 Task: Assign in the project ByteCode the issue 'Create an e-learning platform for online education' to the sprint 'Analytics Implementation Sprint'. Assign in the project ByteCode the issue 'Implement a new point of sale (POS) system for a retail store' to the sprint 'Analytics Implementation Sprint'. Assign in the project ByteCode the issue 'Design and implement a disaster recovery plan for an organization's IT infrastructure' to the sprint 'Analytics Implementation Sprint'. Assign in the project ByteCode the issue 'Develop a new online booking system for a hotel or resort' to the sprint 'Analytics Implementation Sprint'
Action: Mouse moved to (180, 63)
Screenshot: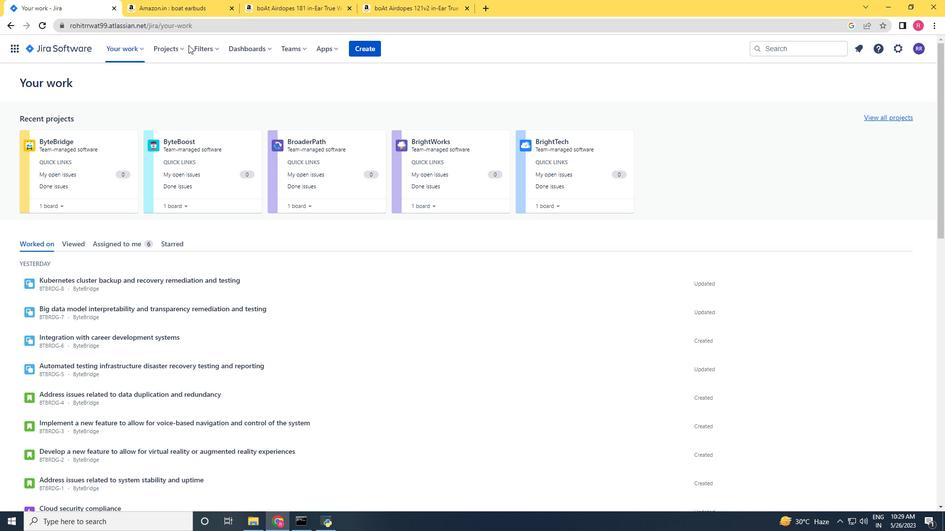 
Action: Mouse pressed left at (180, 63)
Screenshot: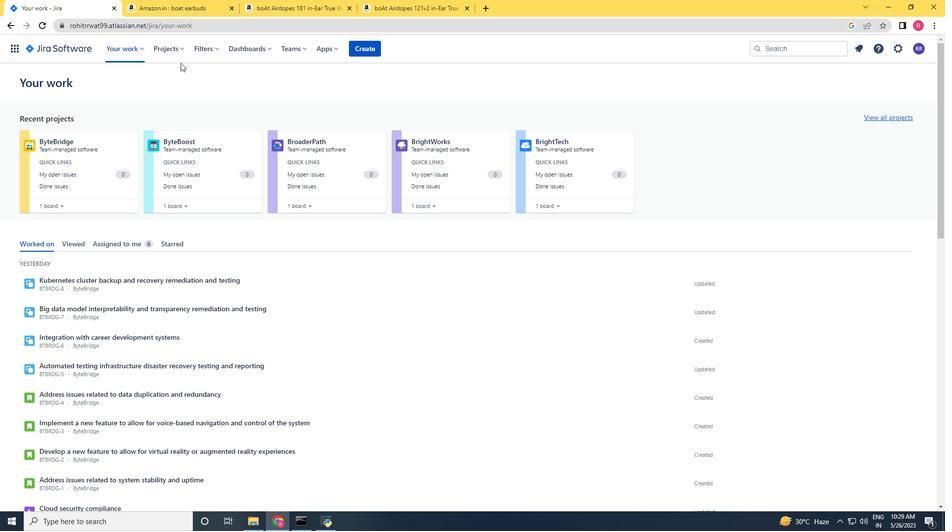 
Action: Mouse moved to (178, 57)
Screenshot: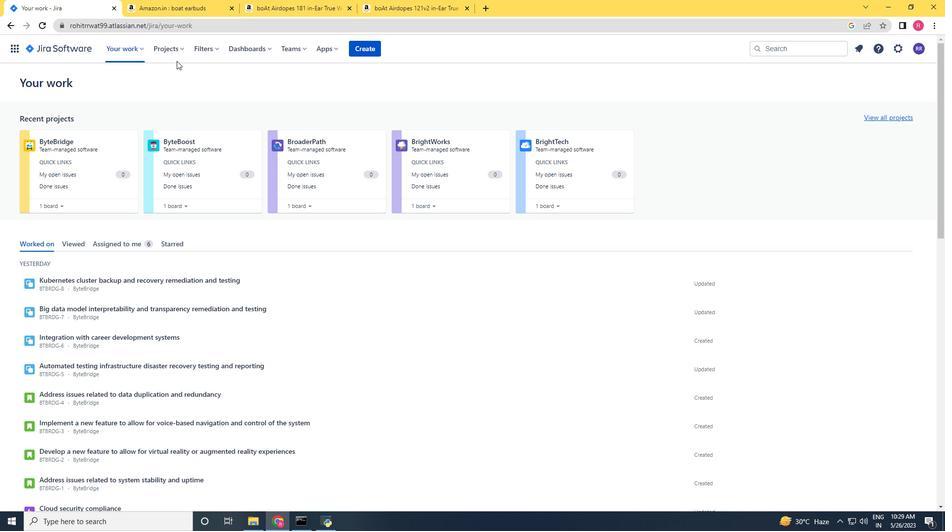 
Action: Mouse pressed left at (178, 57)
Screenshot: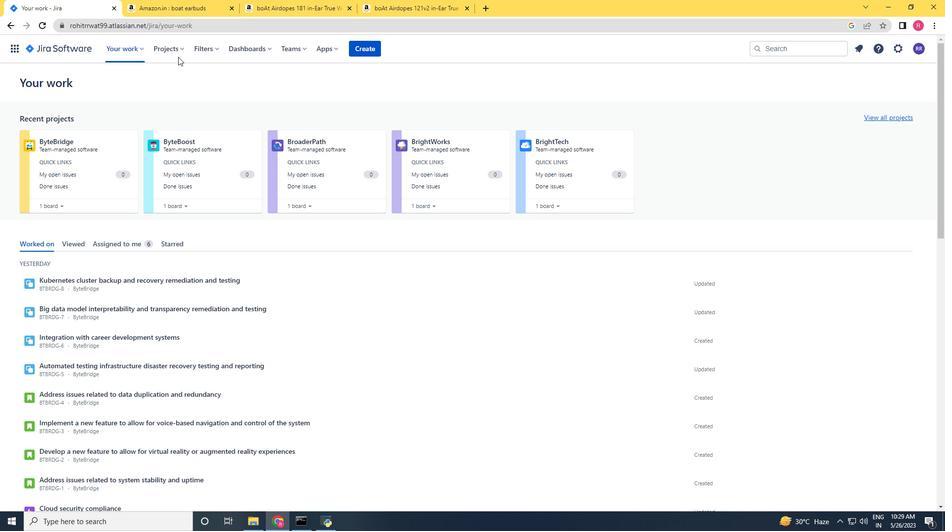 
Action: Mouse moved to (177, 54)
Screenshot: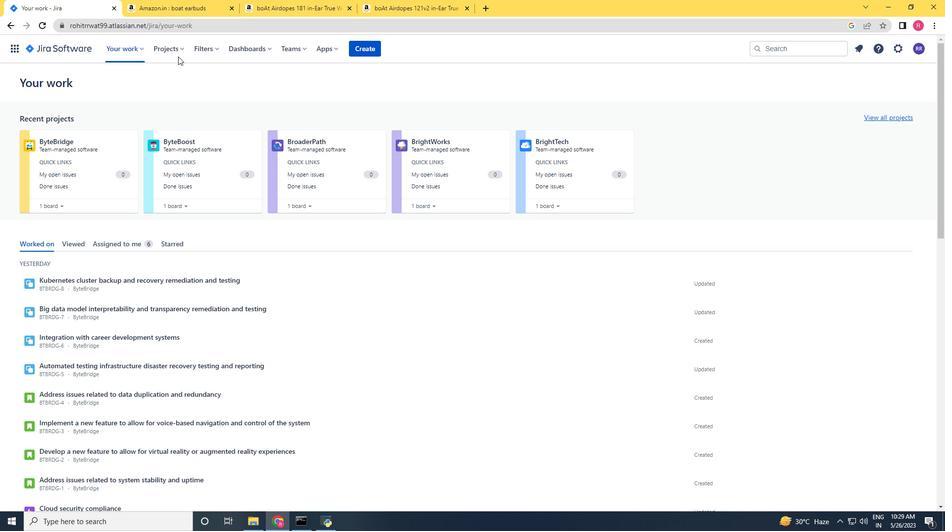 
Action: Mouse pressed left at (177, 54)
Screenshot: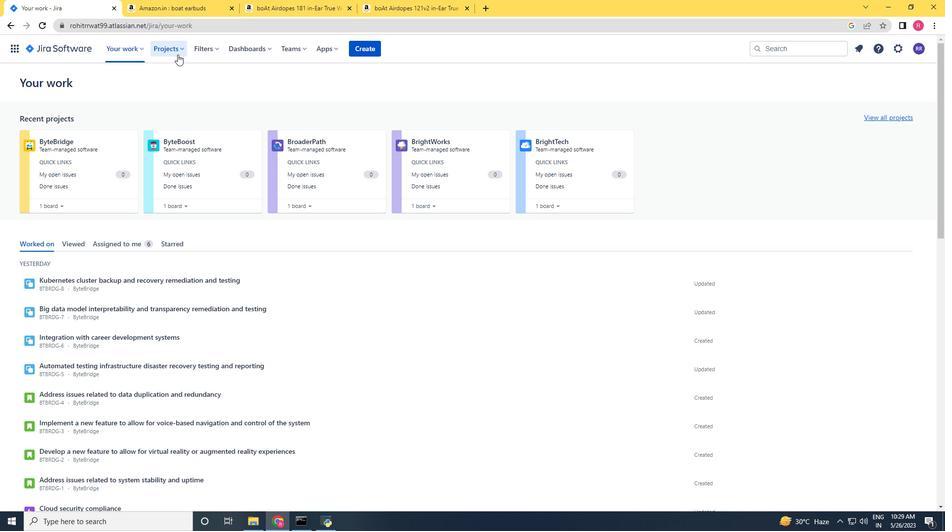 
Action: Mouse moved to (196, 83)
Screenshot: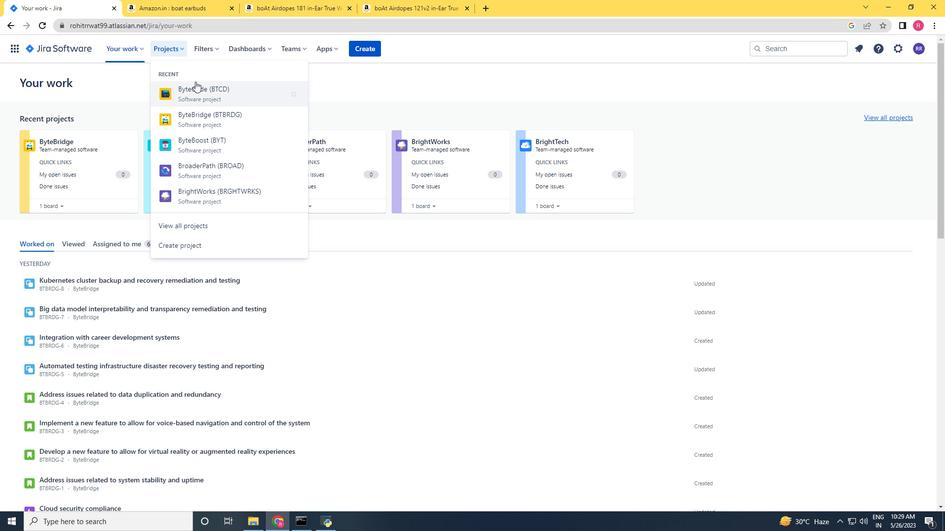 
Action: Mouse pressed left at (196, 83)
Screenshot: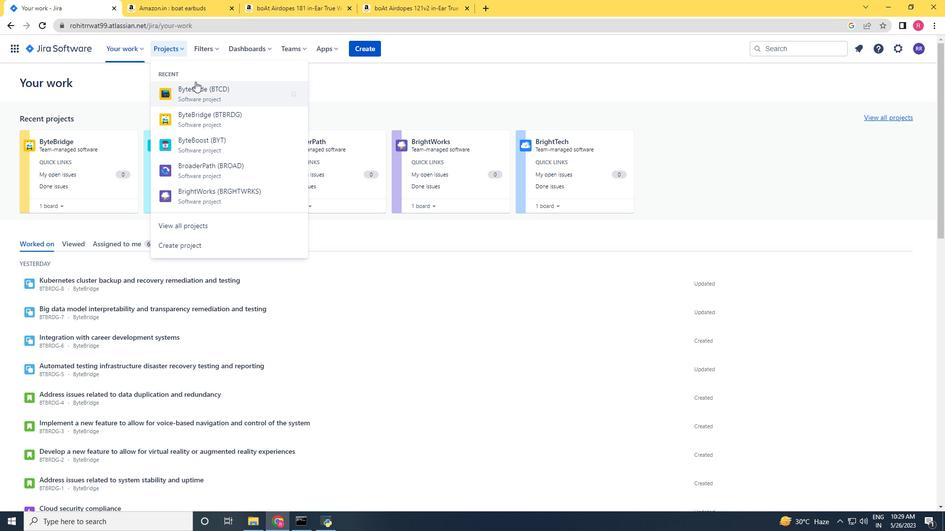 
Action: Mouse moved to (55, 155)
Screenshot: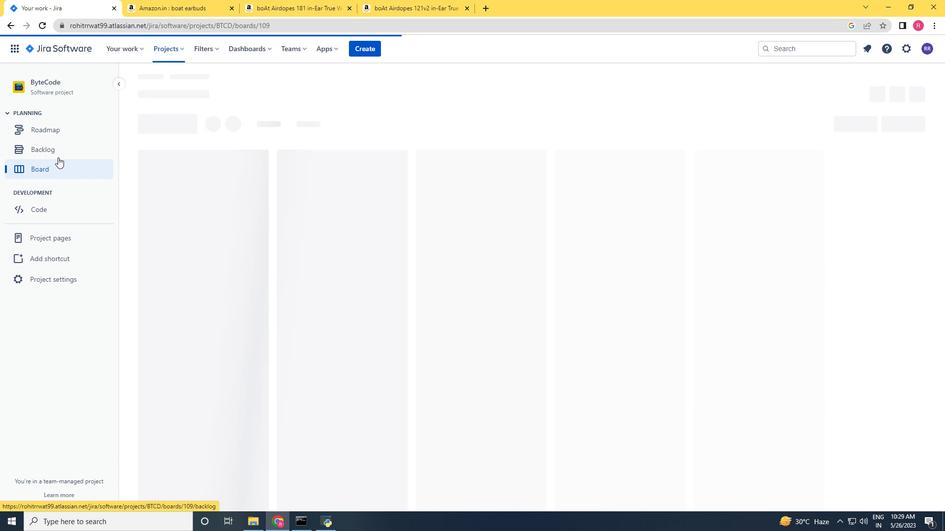 
Action: Mouse pressed left at (55, 155)
Screenshot: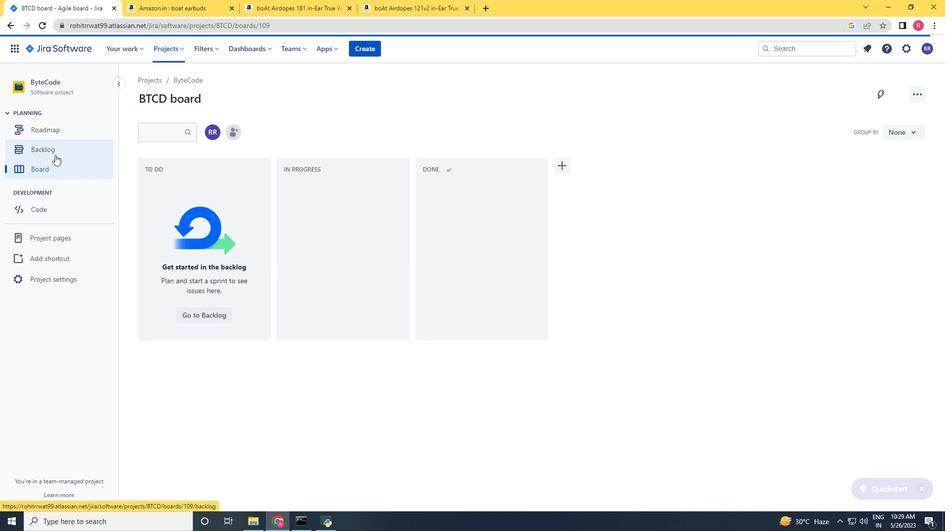 
Action: Mouse moved to (900, 265)
Screenshot: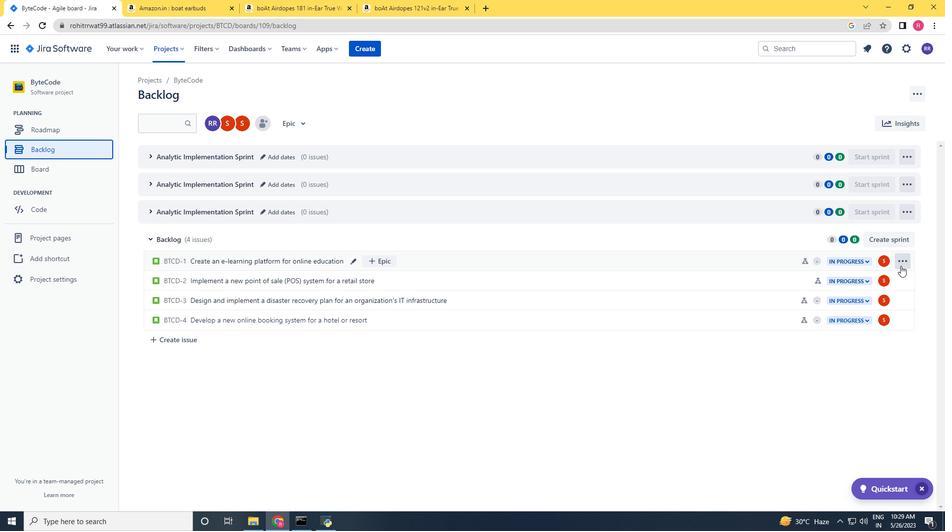 
Action: Mouse pressed left at (900, 265)
Screenshot: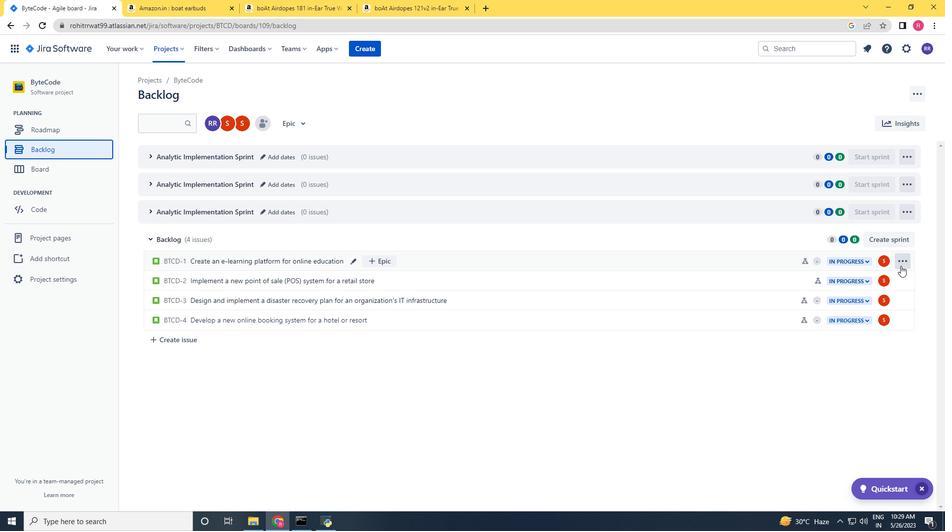 
Action: Mouse moved to (873, 380)
Screenshot: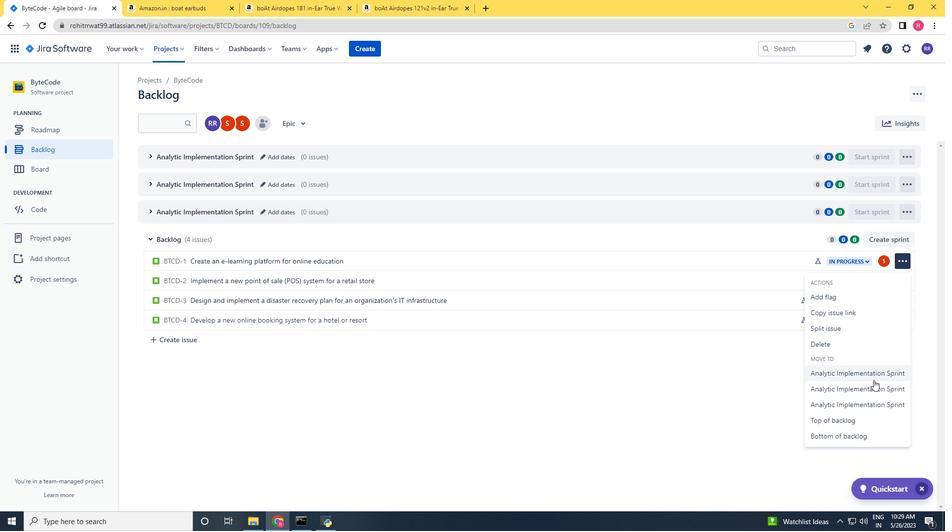 
Action: Mouse pressed left at (873, 380)
Screenshot: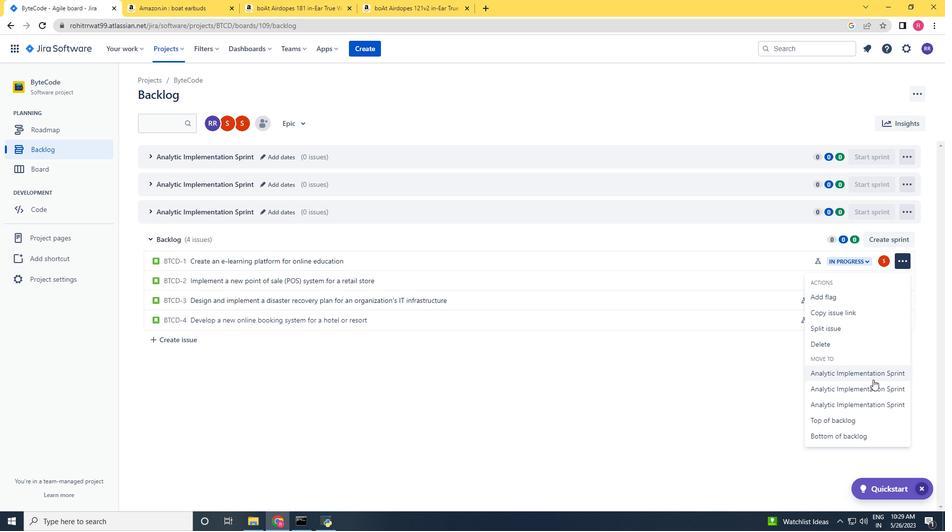 
Action: Mouse moved to (149, 154)
Screenshot: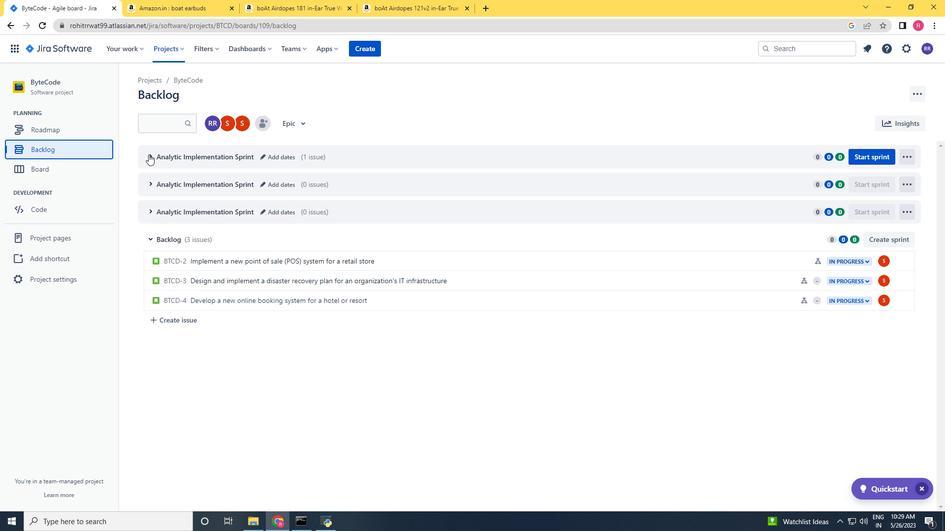 
Action: Mouse pressed left at (149, 154)
Screenshot: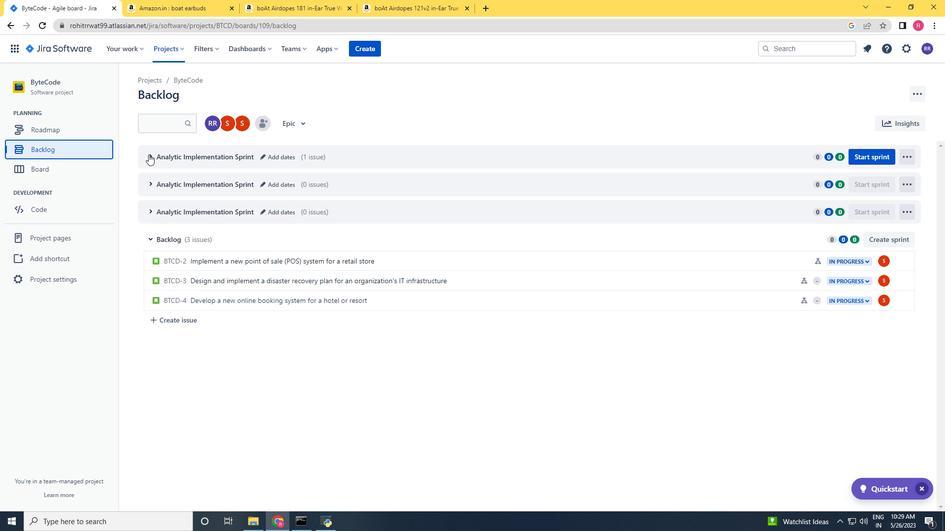 
Action: Mouse moved to (904, 326)
Screenshot: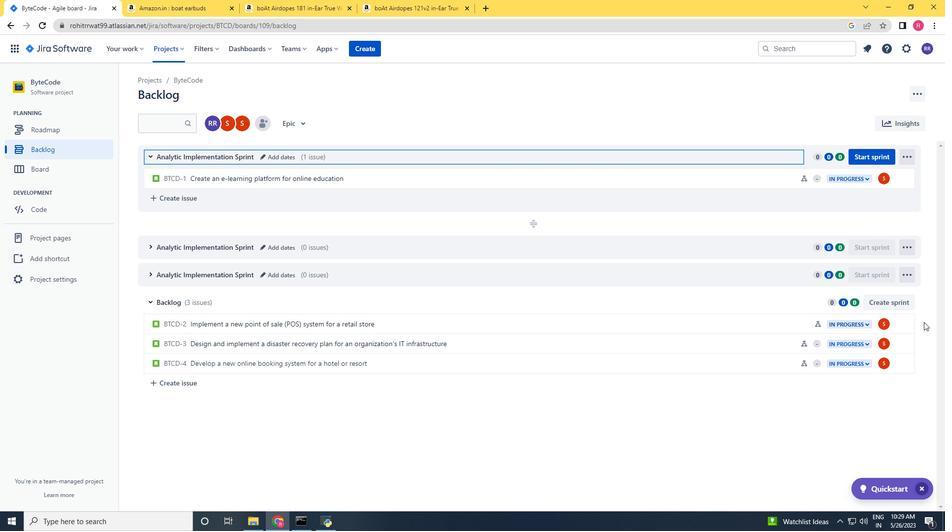 
Action: Mouse pressed left at (904, 326)
Screenshot: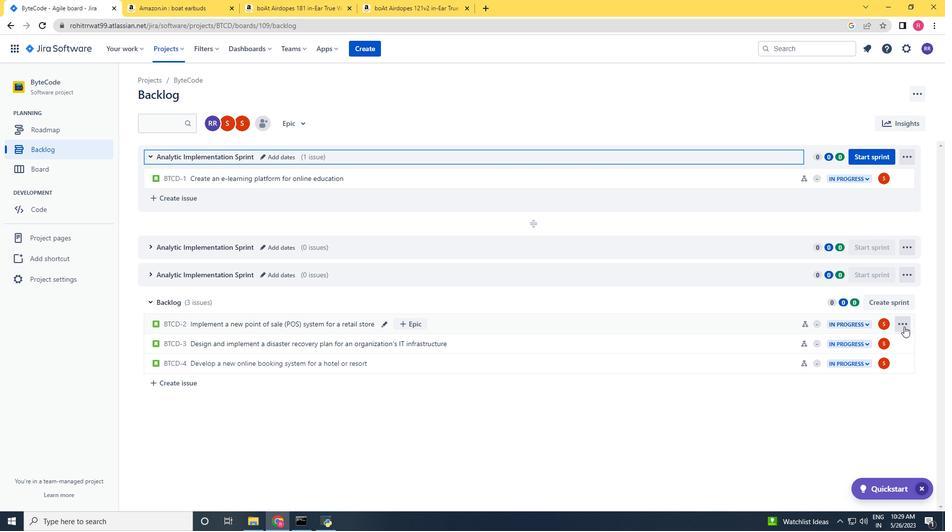 
Action: Mouse moved to (850, 259)
Screenshot: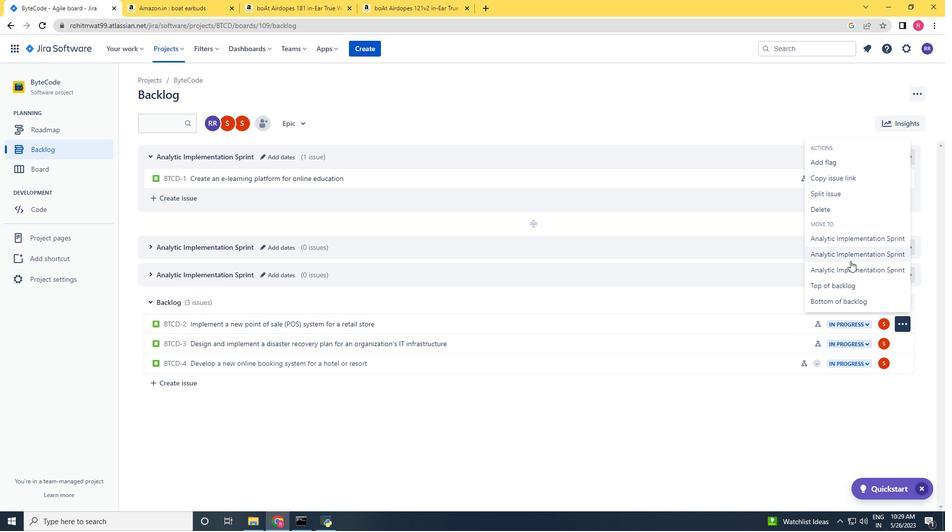 
Action: Mouse pressed left at (850, 259)
Screenshot: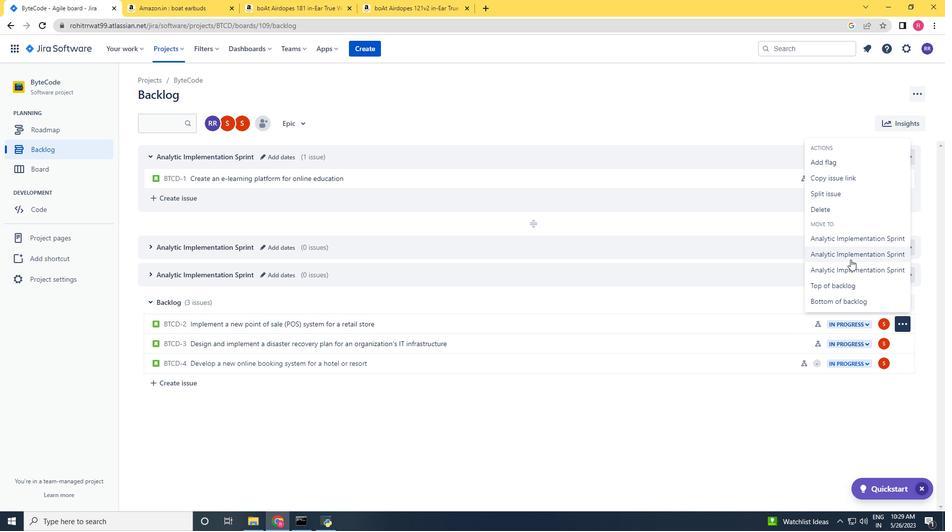 
Action: Mouse moved to (149, 246)
Screenshot: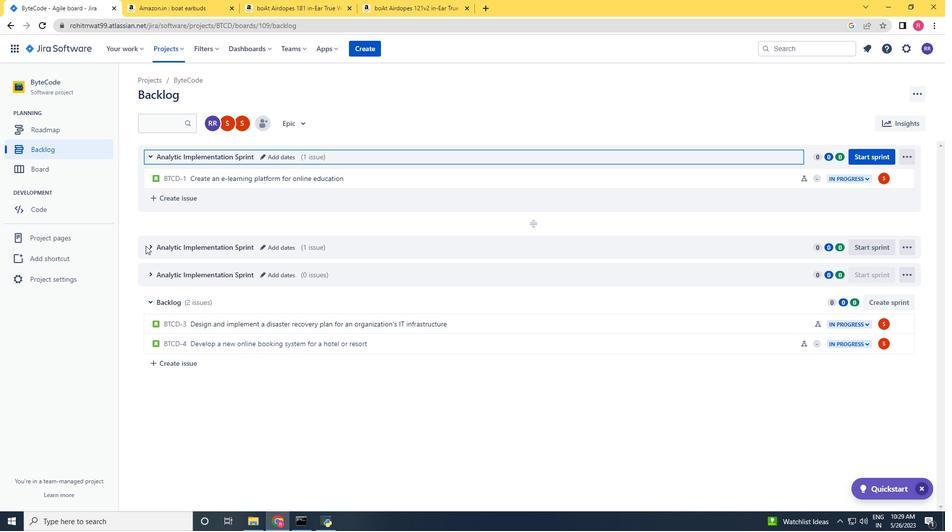 
Action: Mouse pressed left at (149, 246)
Screenshot: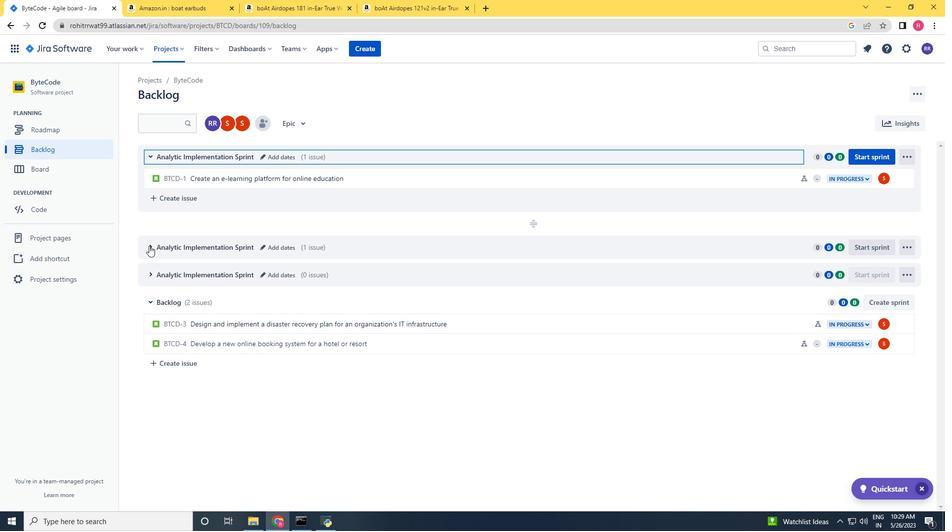 
Action: Mouse moved to (298, 320)
Screenshot: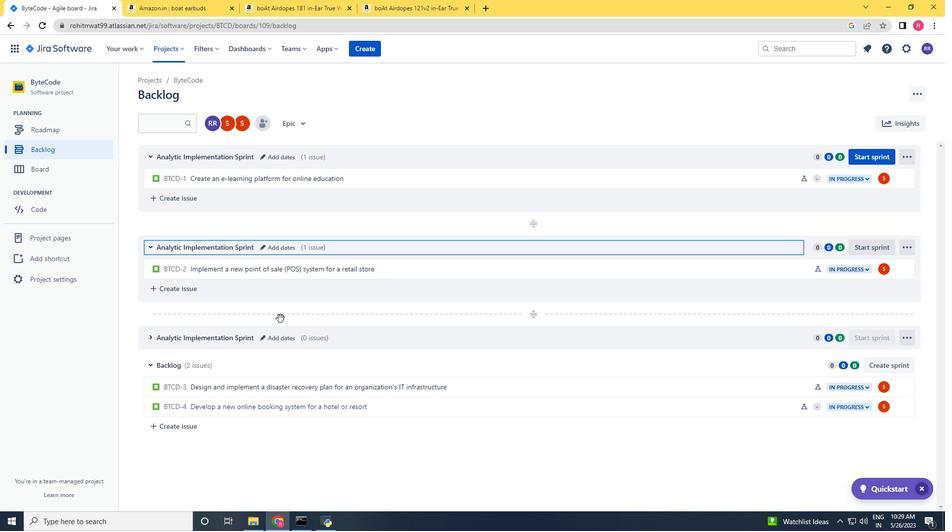 
Action: Mouse scrolled (298, 319) with delta (0, 0)
Screenshot: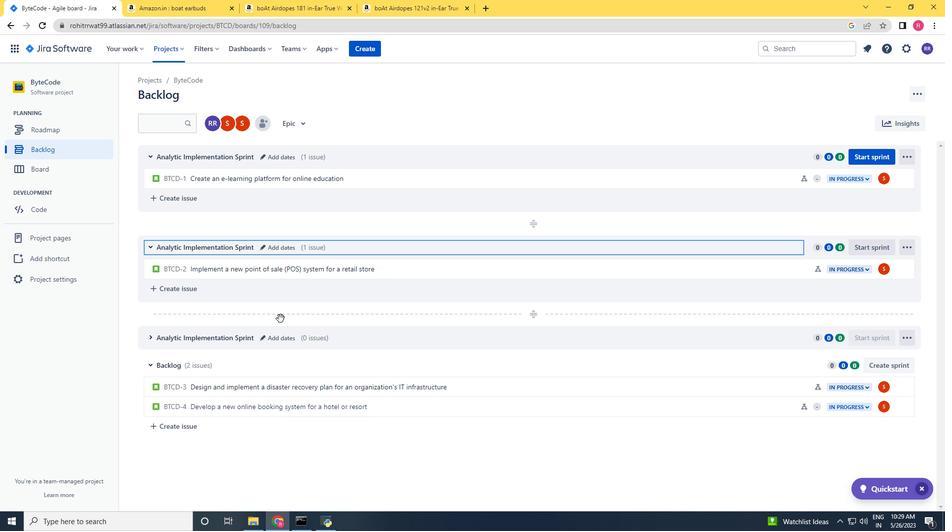 
Action: Mouse scrolled (298, 319) with delta (0, 0)
Screenshot: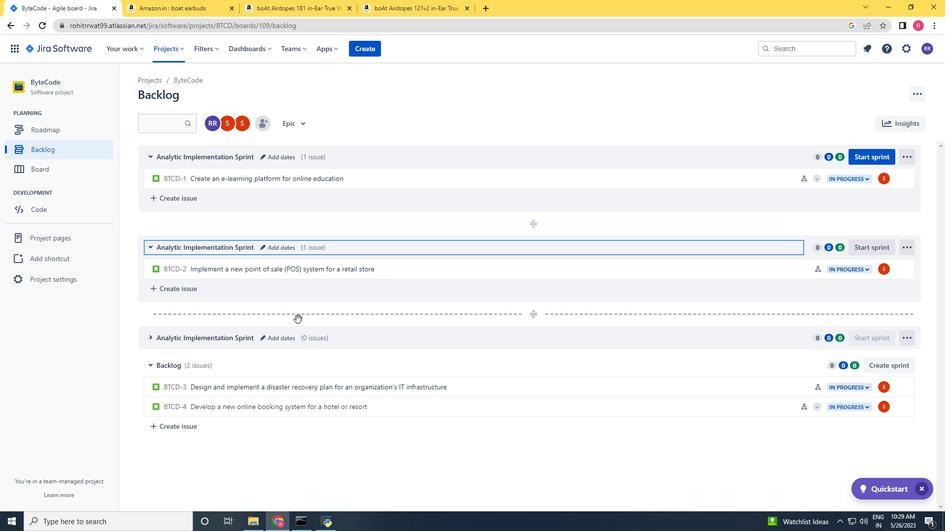 
Action: Mouse scrolled (298, 319) with delta (0, 0)
Screenshot: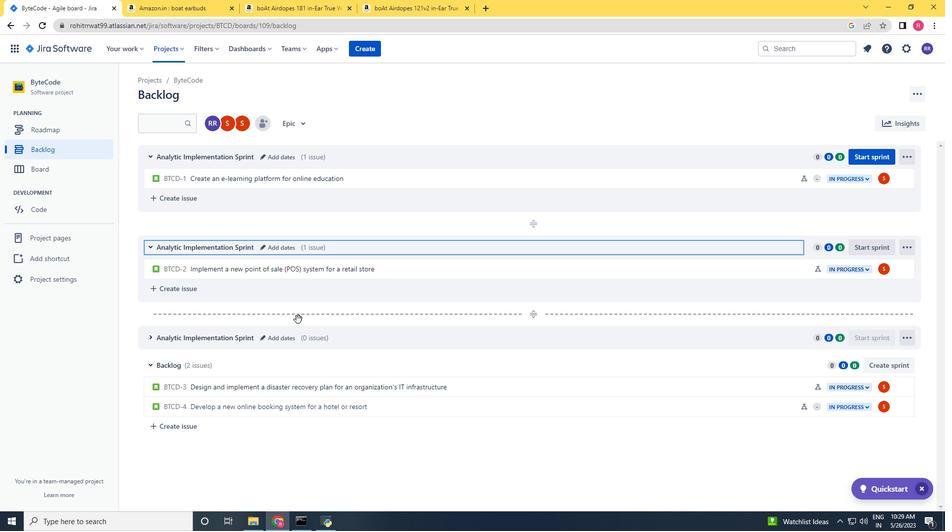 
Action: Mouse moved to (900, 393)
Screenshot: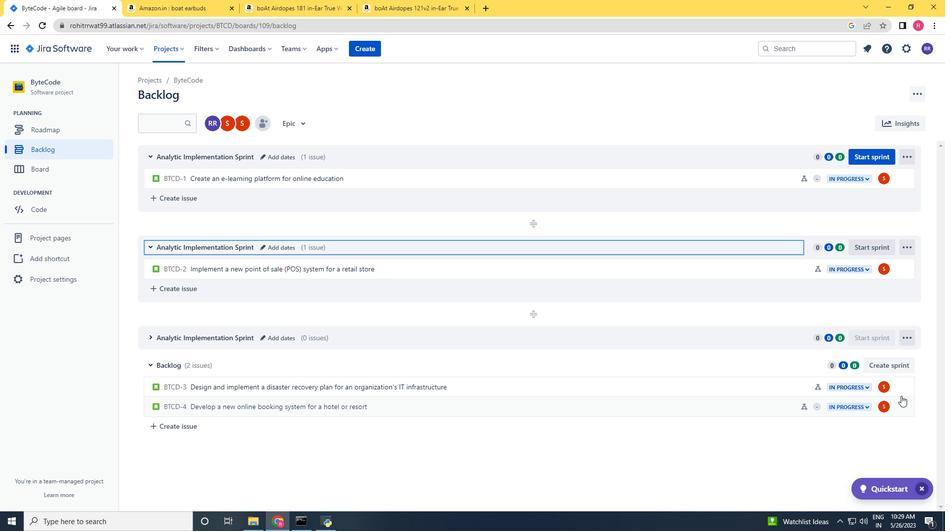 
Action: Mouse pressed left at (900, 393)
Screenshot: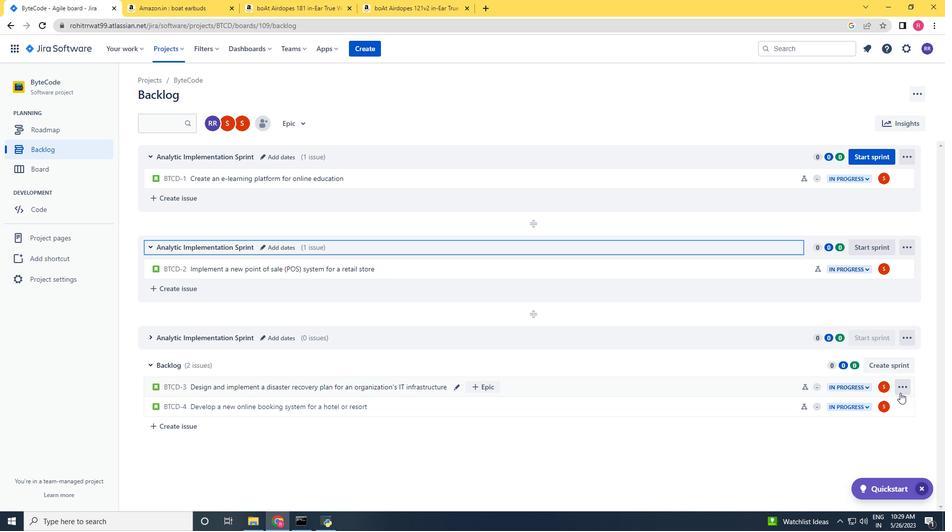 
Action: Mouse moved to (848, 328)
Screenshot: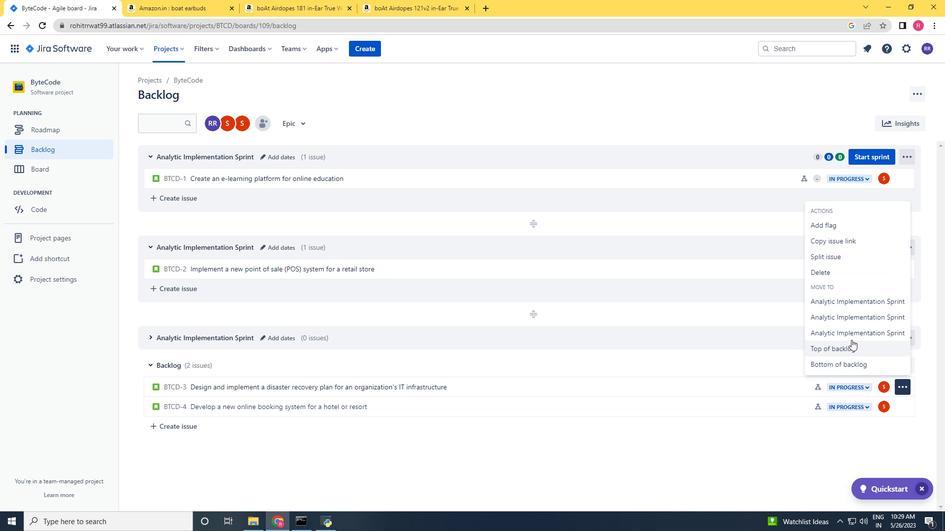 
Action: Mouse pressed left at (848, 328)
Screenshot: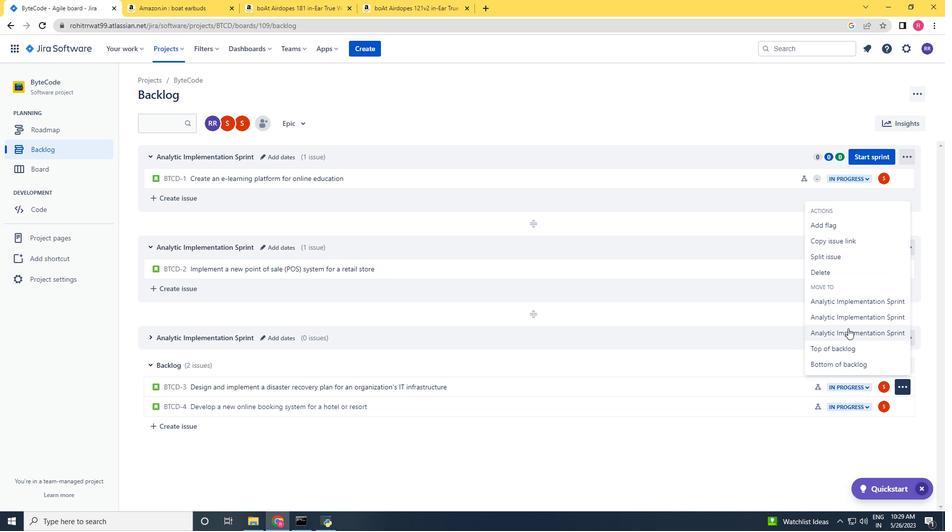 
Action: Mouse moved to (147, 337)
Screenshot: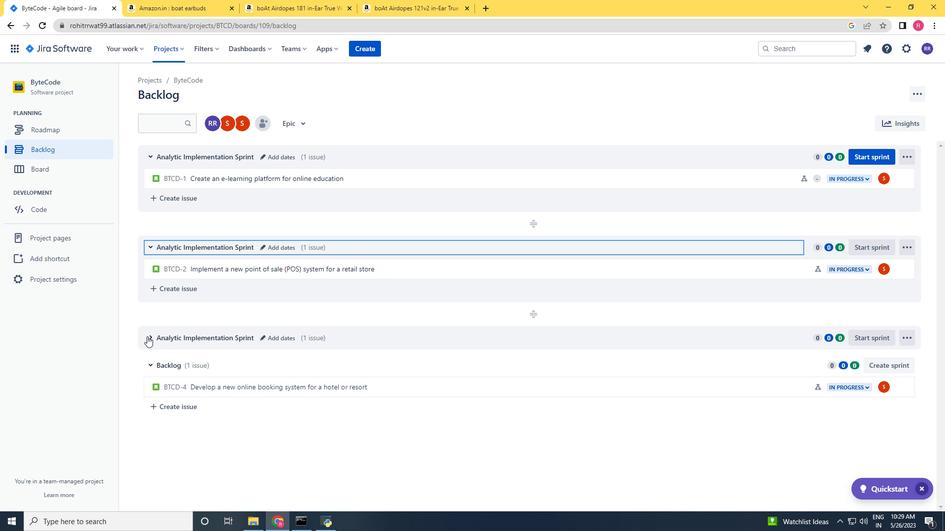 
Action: Mouse pressed left at (147, 337)
Screenshot: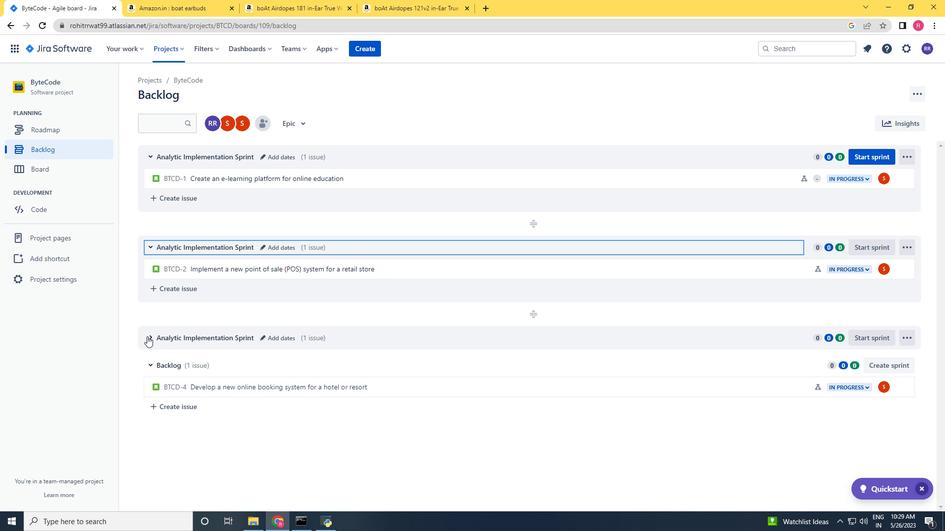
Action: Mouse moved to (475, 409)
Screenshot: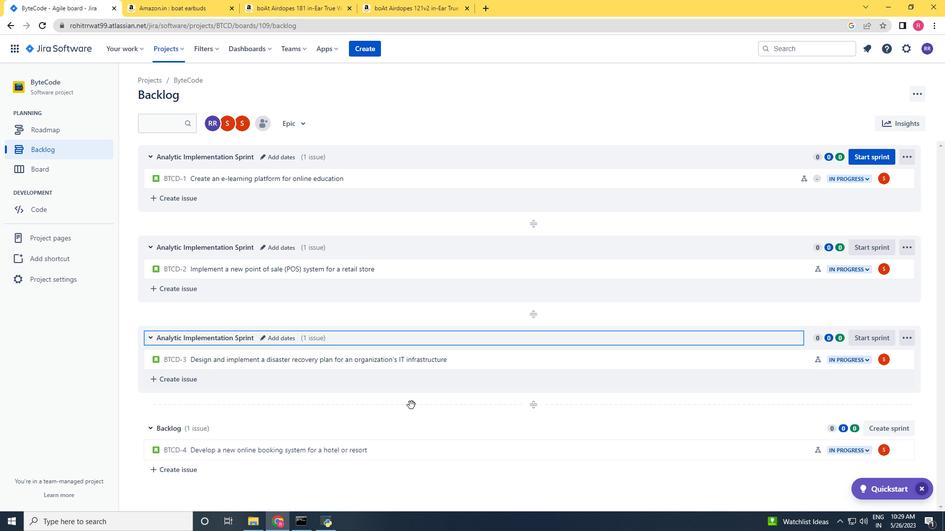 
Action: Mouse scrolled (475, 408) with delta (0, 0)
Screenshot: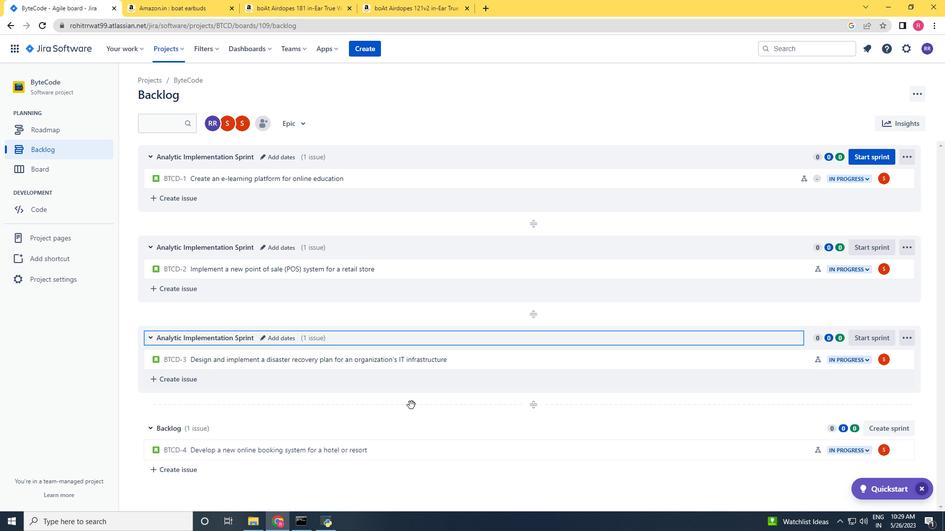 
Action: Mouse moved to (494, 411)
Screenshot: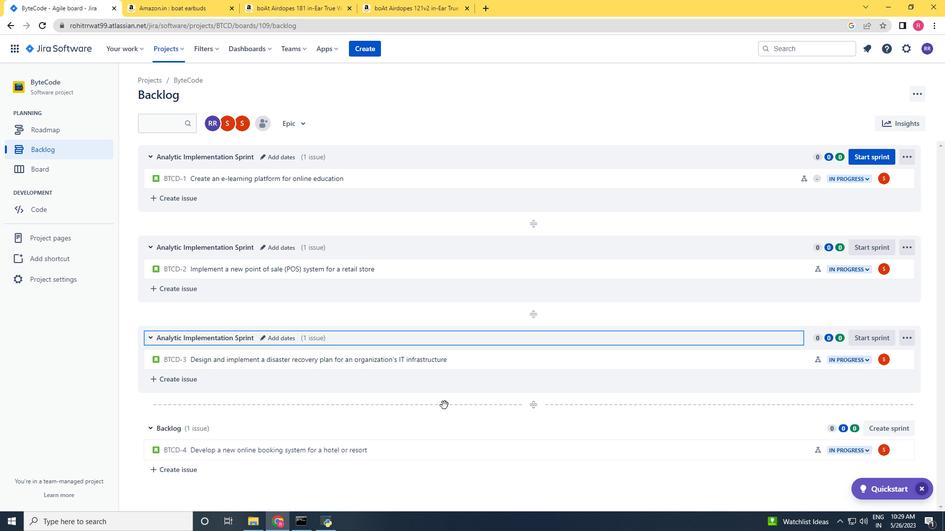
Action: Mouse scrolled (494, 411) with delta (0, 0)
Screenshot: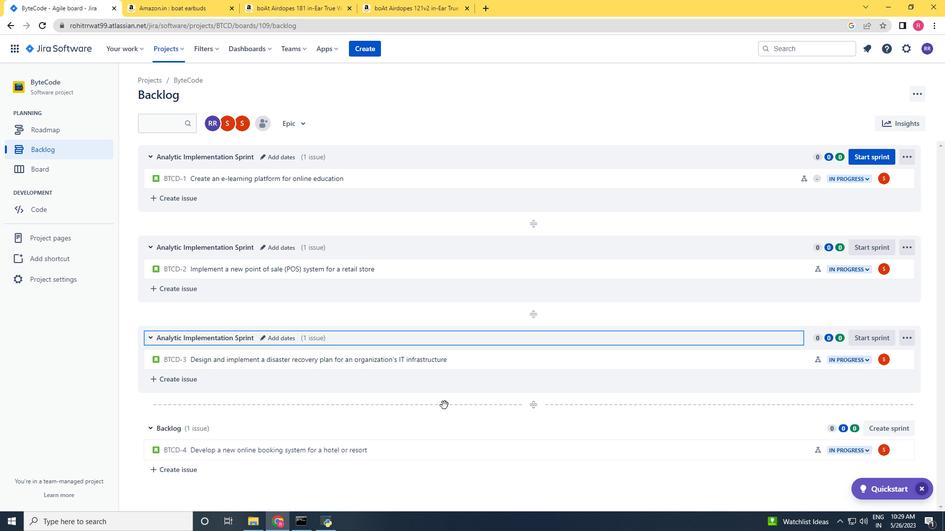 
Action: Mouse moved to (499, 412)
Screenshot: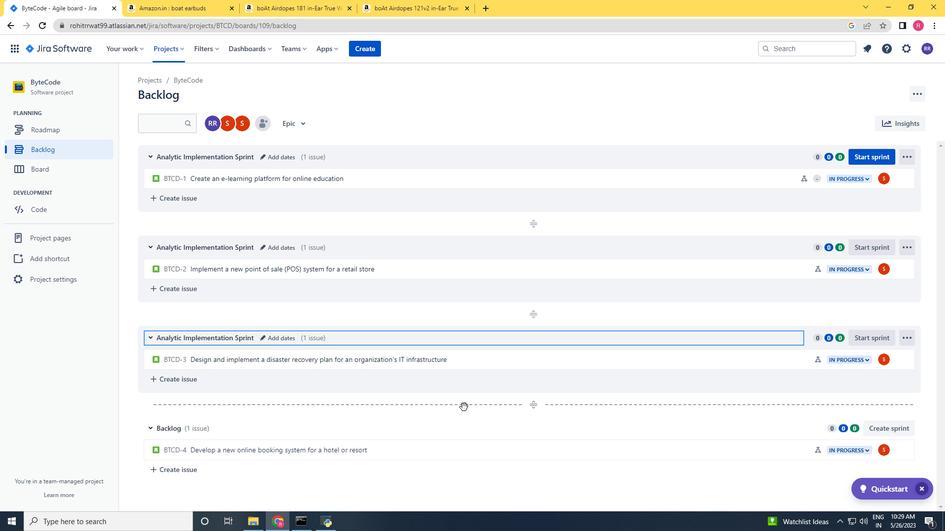
Action: Mouse scrolled (499, 411) with delta (0, 0)
Screenshot: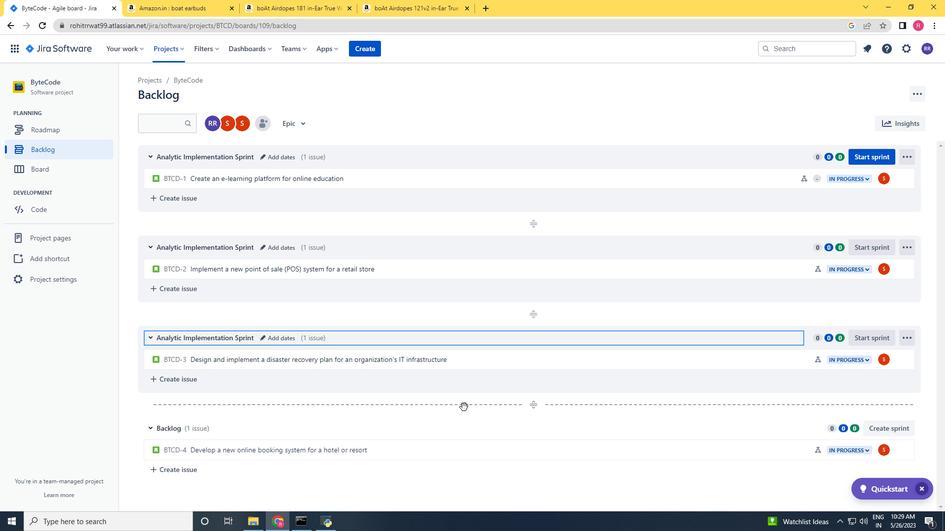 
Action: Mouse moved to (908, 452)
Screenshot: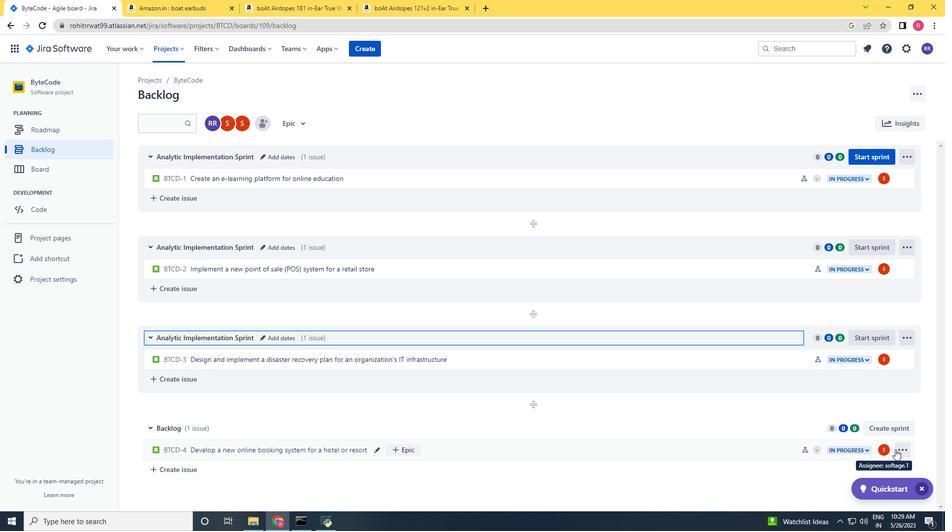 
Action: Mouse pressed left at (908, 452)
Screenshot: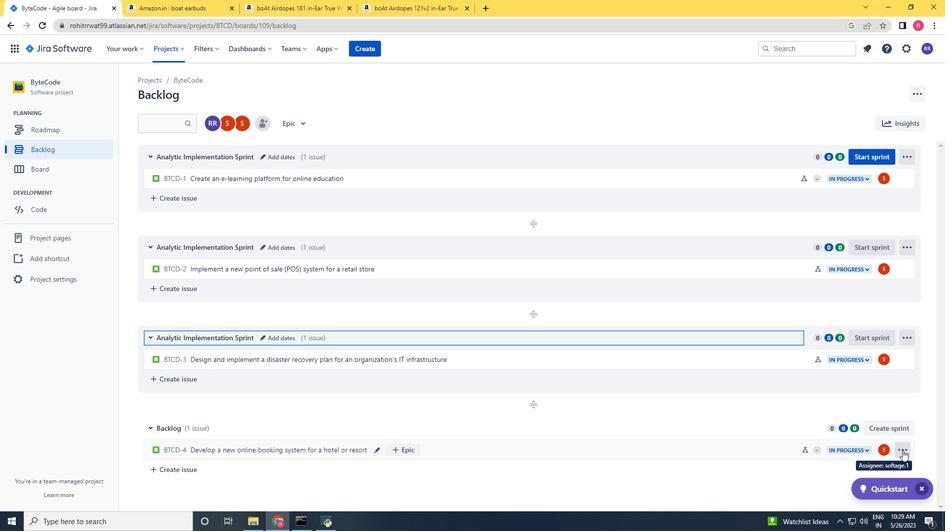 
Action: Mouse moved to (849, 400)
Screenshot: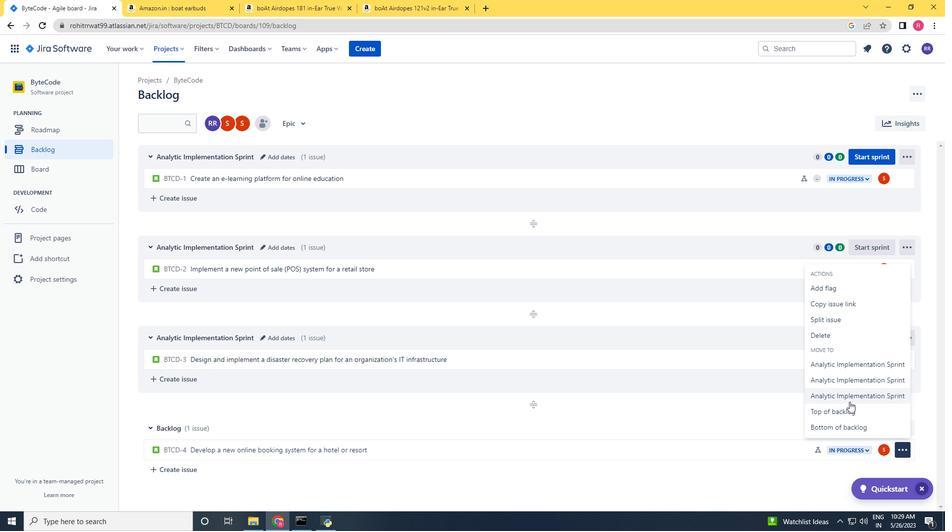 
Action: Mouse pressed left at (849, 400)
Screenshot: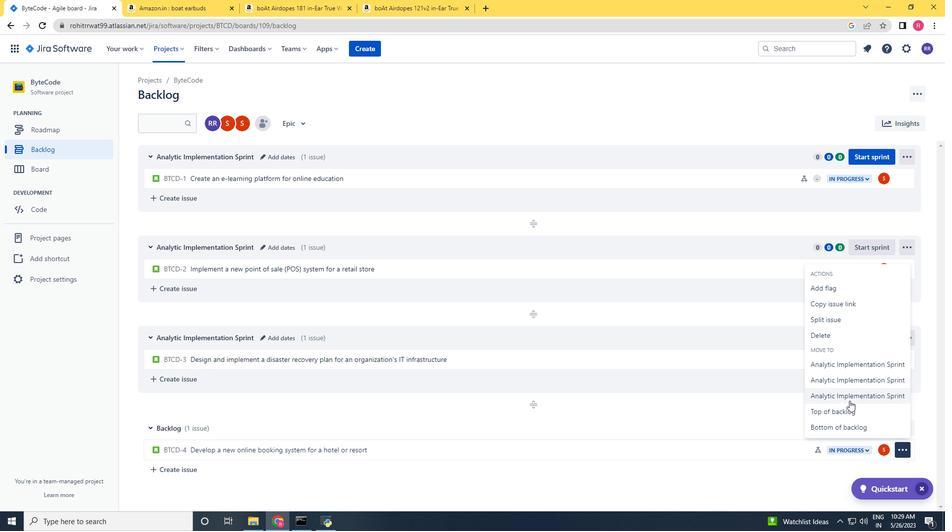 
Action: Mouse moved to (381, 466)
Screenshot: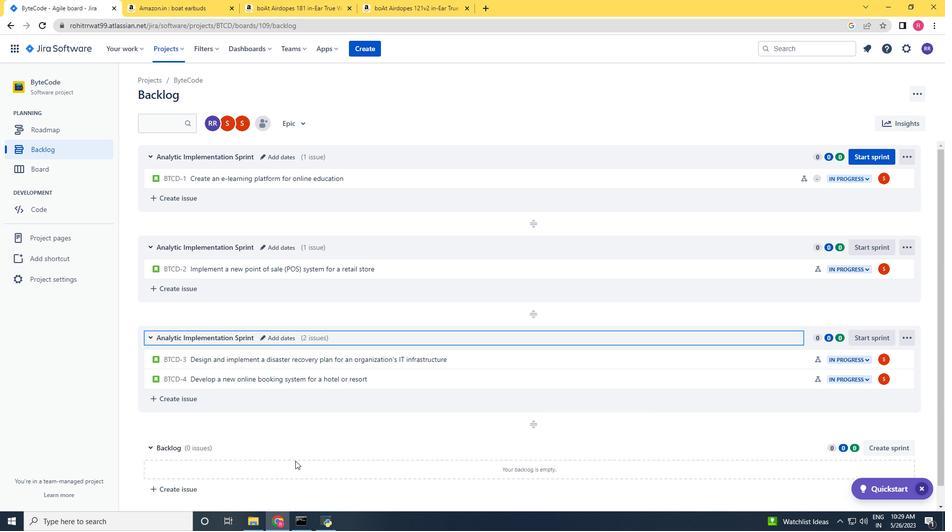 
Action: Mouse scrolled (381, 466) with delta (0, 0)
Screenshot: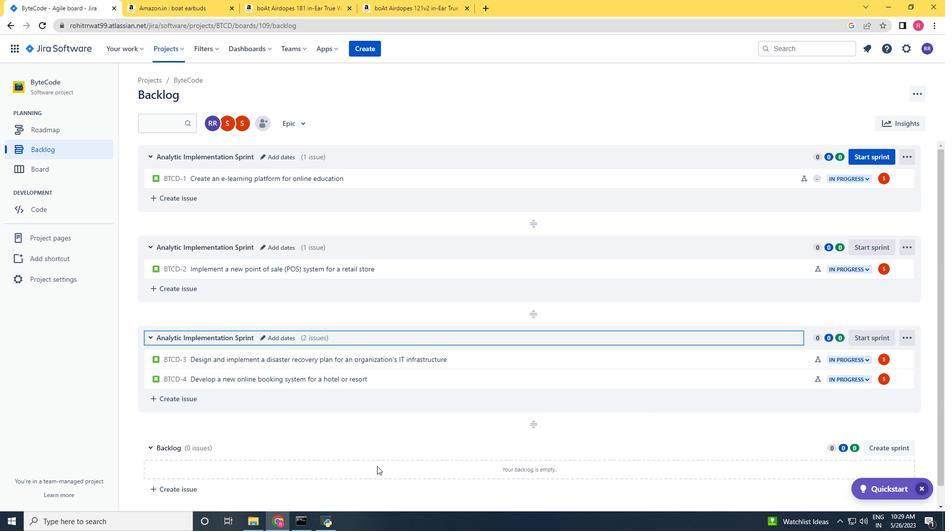 
Action: Mouse scrolled (381, 466) with delta (0, 0)
Screenshot: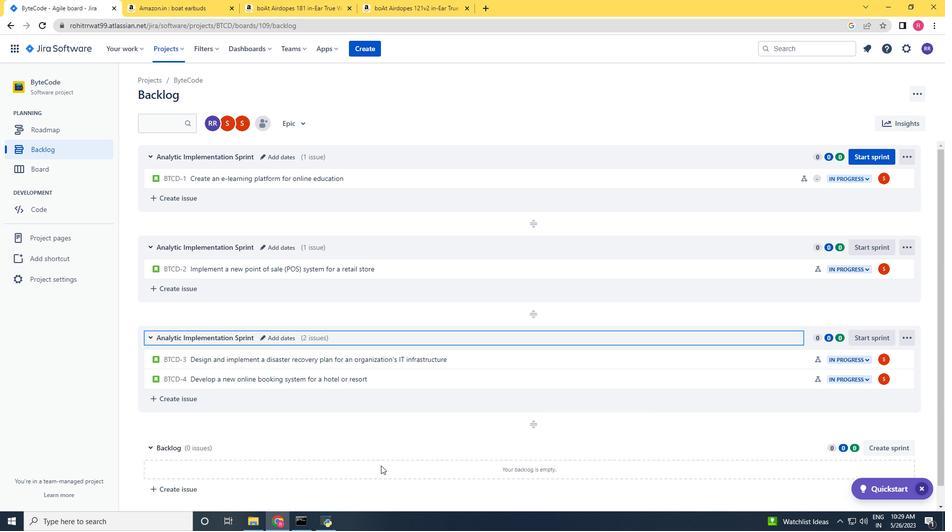 
Action: Mouse scrolled (381, 466) with delta (0, 0)
Screenshot: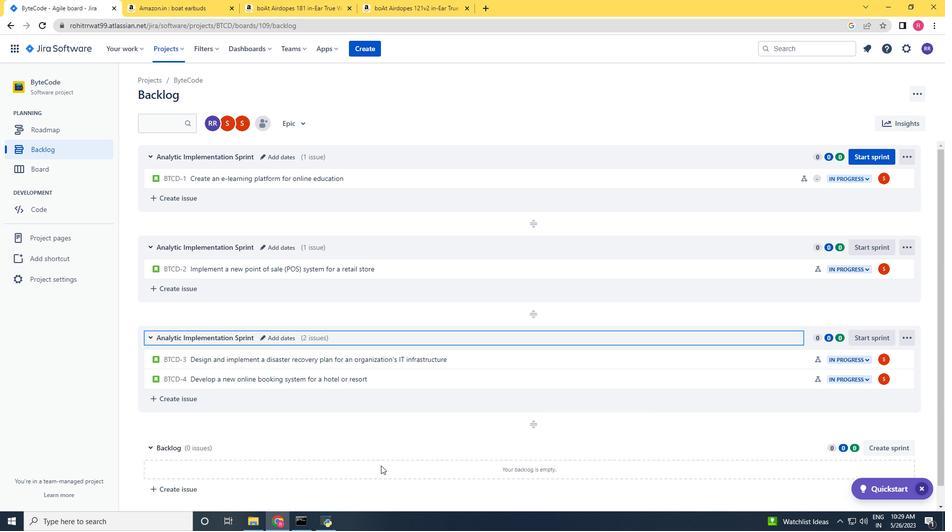 
Action: Mouse scrolled (381, 466) with delta (0, 0)
Screenshot: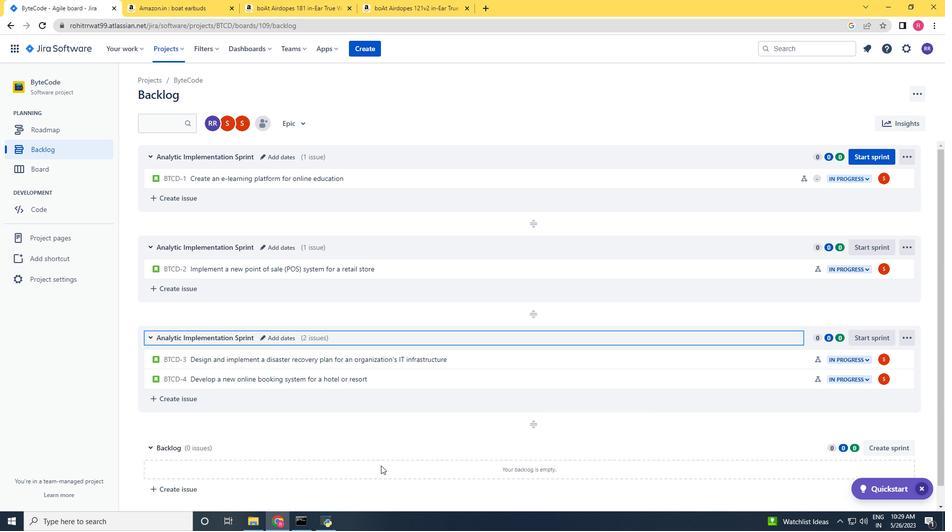 
Action: Mouse scrolled (381, 465) with delta (0, 0)
Screenshot: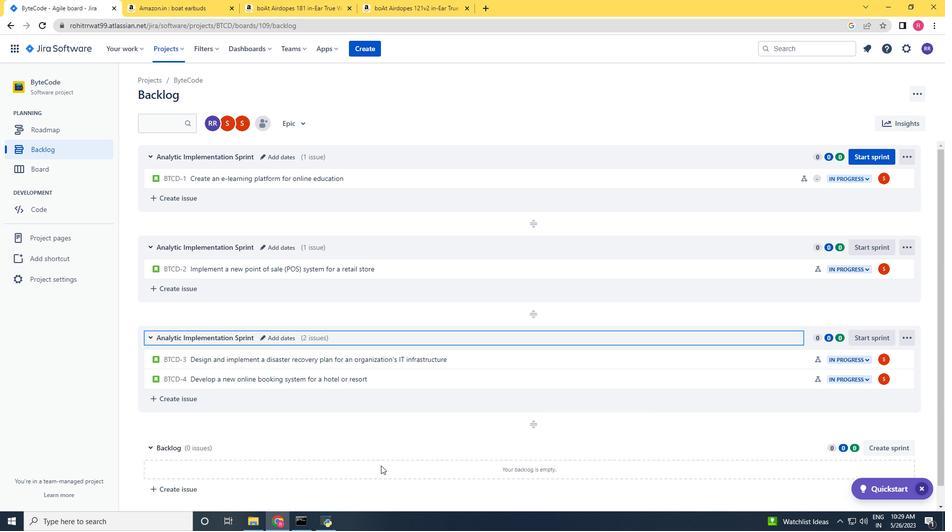 
Action: Mouse scrolled (381, 465) with delta (0, 0)
Screenshot: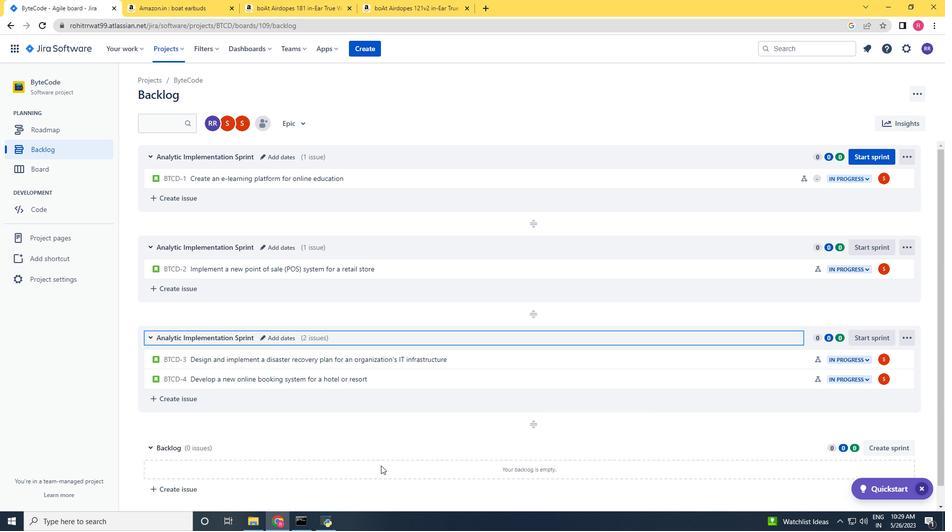 
Action: Mouse scrolled (381, 465) with delta (0, 0)
Screenshot: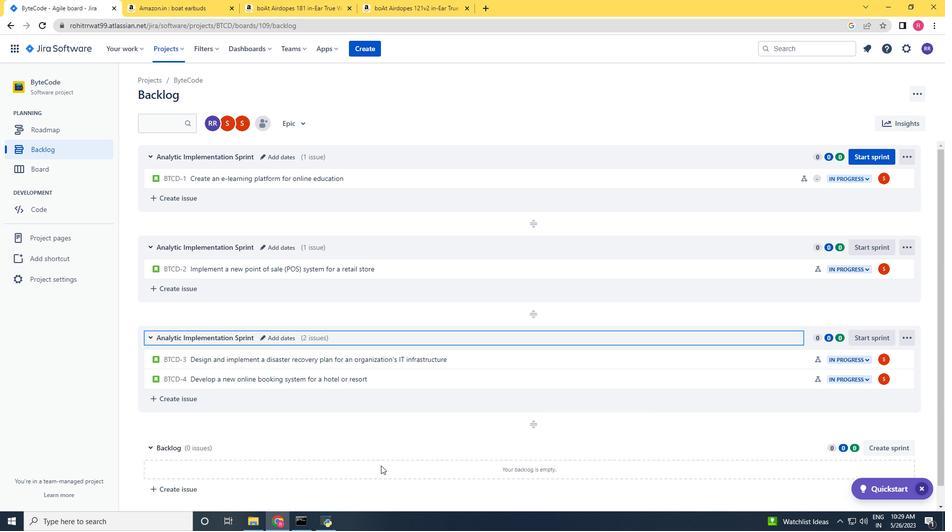 
Action: Mouse scrolled (381, 465) with delta (0, 0)
Screenshot: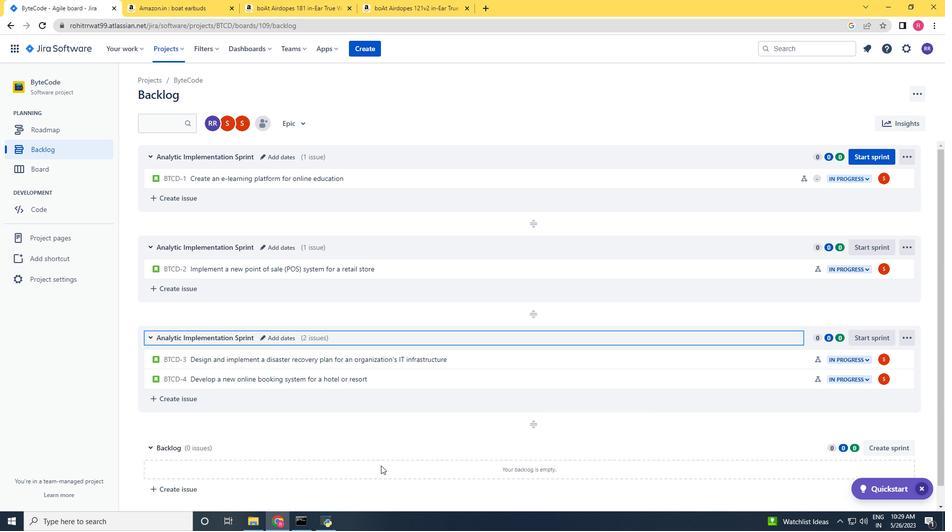 
Action: Mouse scrolled (381, 465) with delta (0, 0)
Screenshot: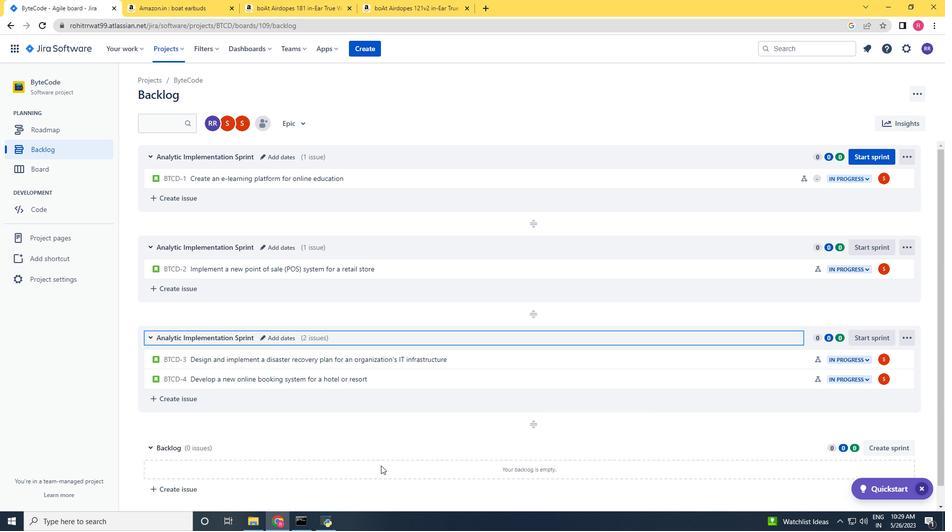 
Action: Mouse moved to (503, 404)
Screenshot: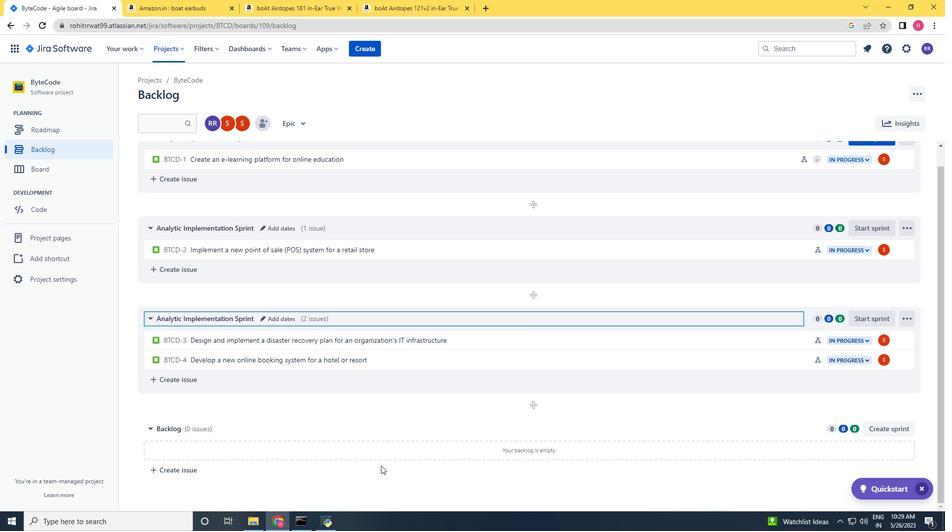 
Action: Mouse scrolled (503, 404) with delta (0, 0)
Screenshot: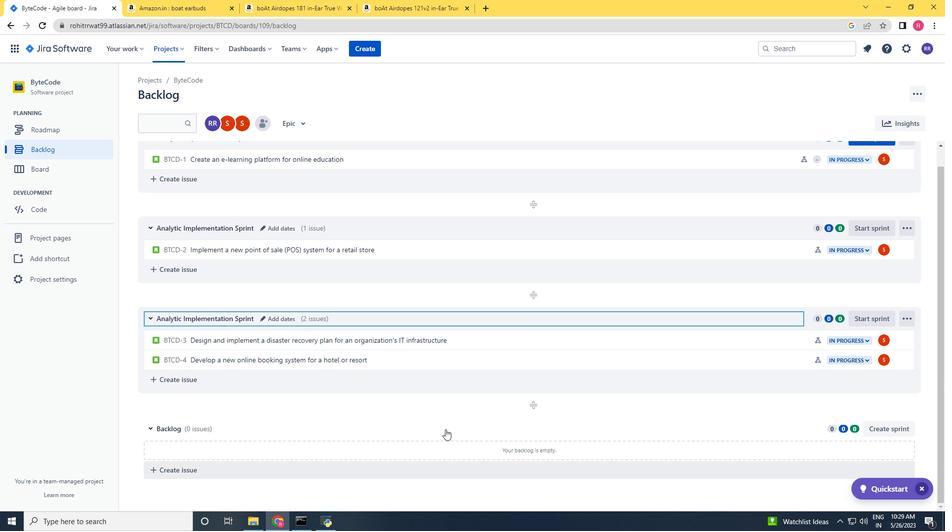 
Action: Mouse scrolled (503, 404) with delta (0, 0)
Screenshot: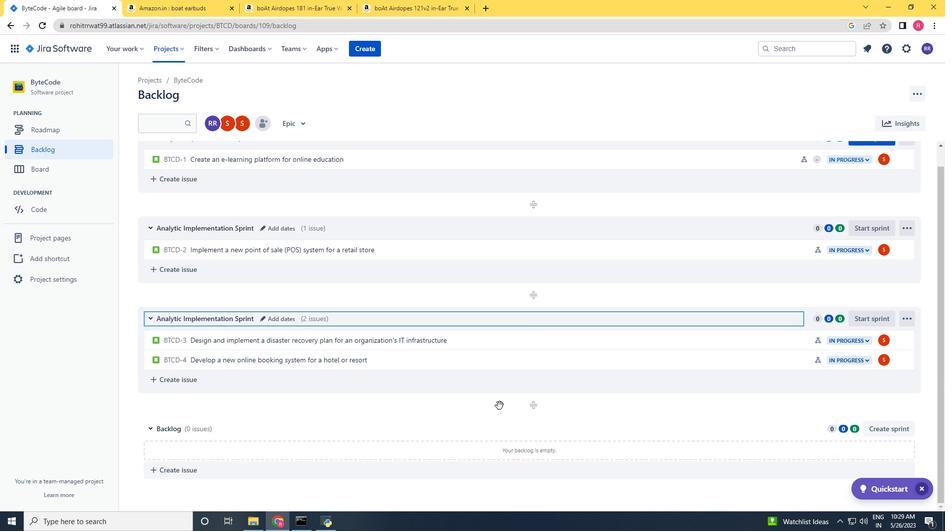 
Action: Mouse scrolled (503, 404) with delta (0, 0)
Screenshot: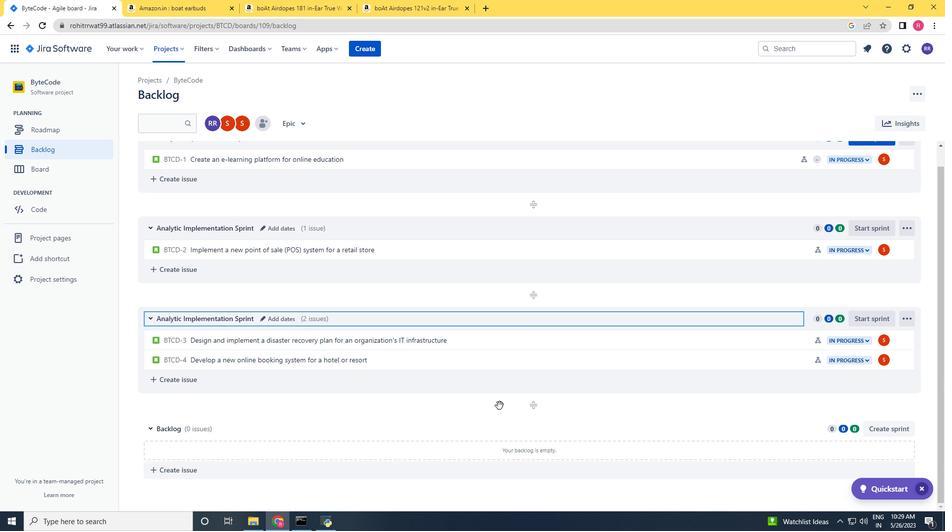 
Action: Mouse moved to (504, 404)
Screenshot: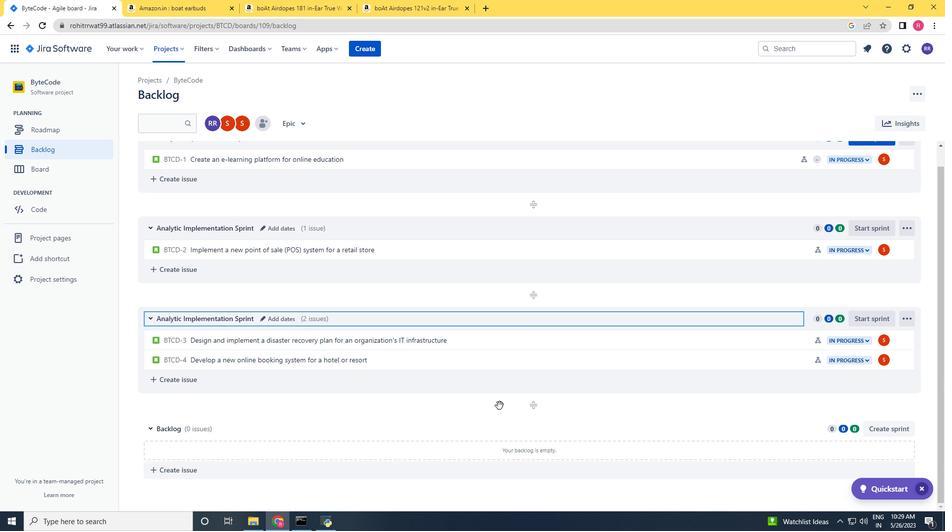 
Action: Mouse scrolled (504, 404) with delta (0, 0)
Screenshot: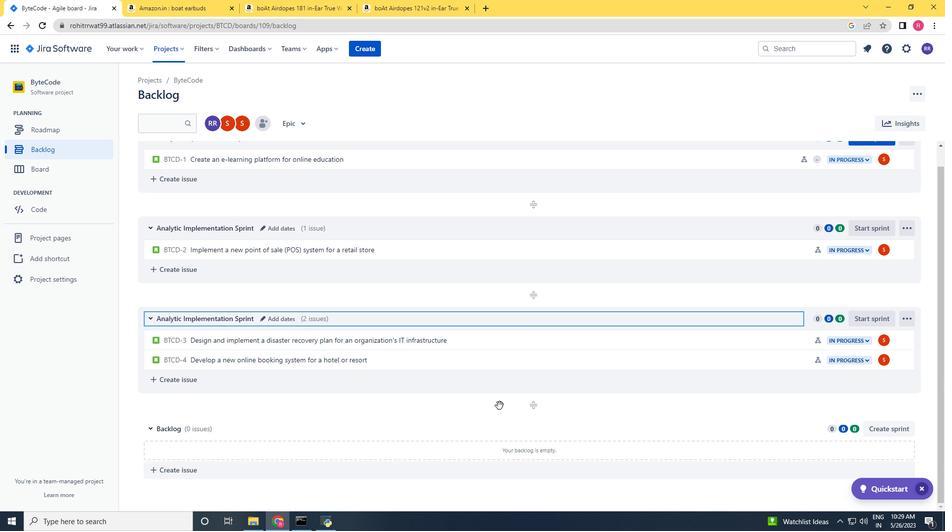 
Action: Mouse scrolled (504, 404) with delta (0, 0)
Screenshot: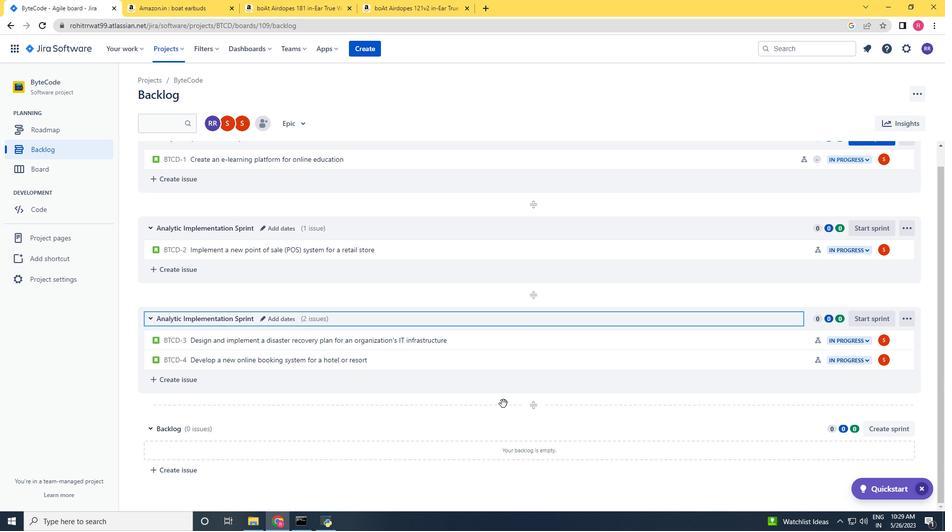 
Action: Mouse moved to (621, 444)
Screenshot: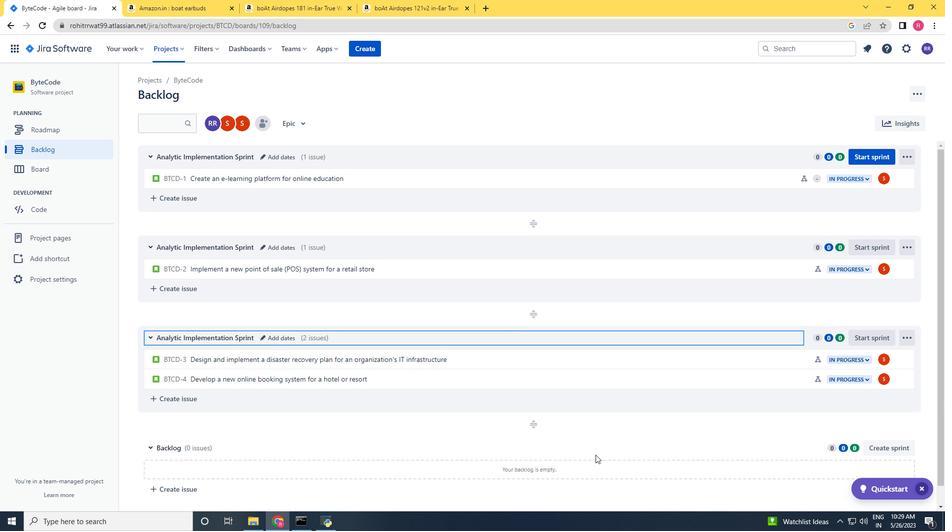 
Action: Mouse pressed left at (621, 444)
Screenshot: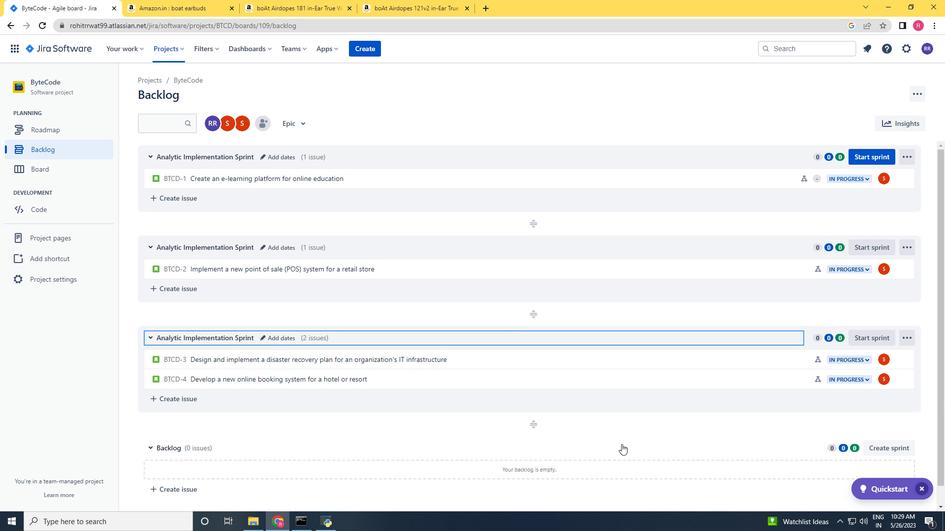 
Action: Mouse moved to (621, 444)
Screenshot: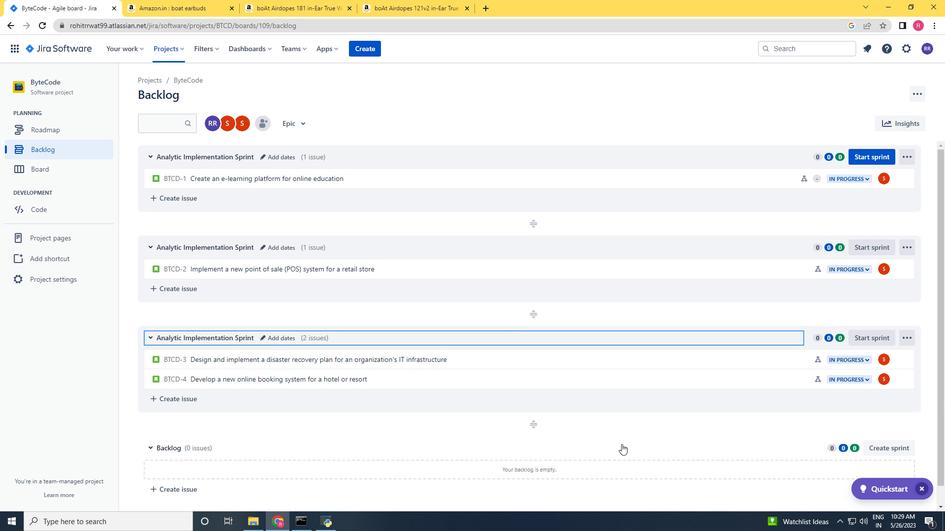 
